 Task: Toggle the diff enable preview in the notebook.
Action: Mouse moved to (16, 471)
Screenshot: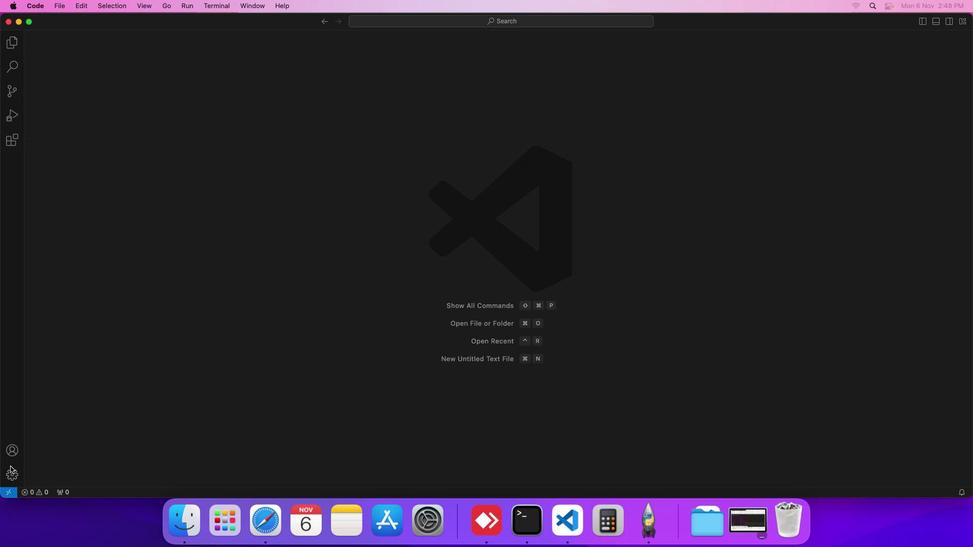 
Action: Mouse pressed left at (16, 471)
Screenshot: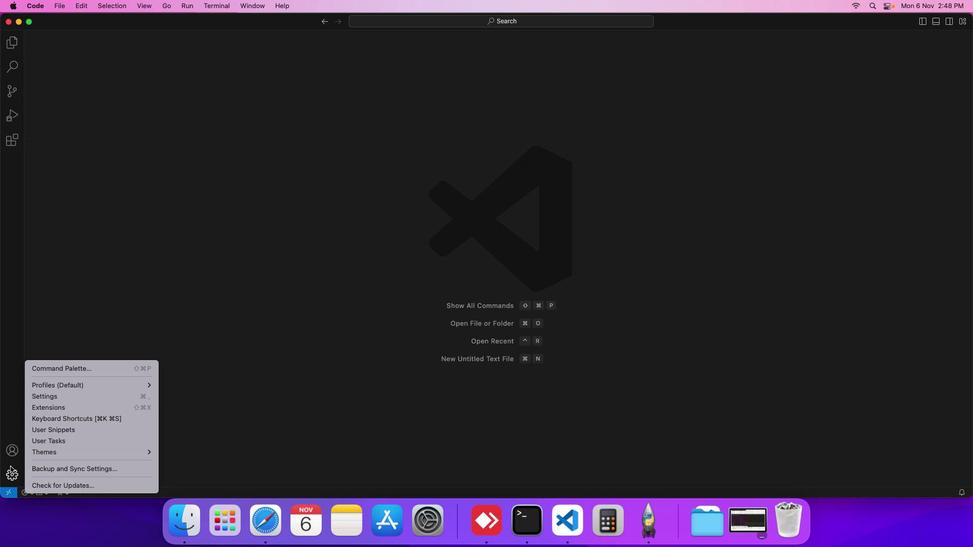 
Action: Mouse moved to (47, 404)
Screenshot: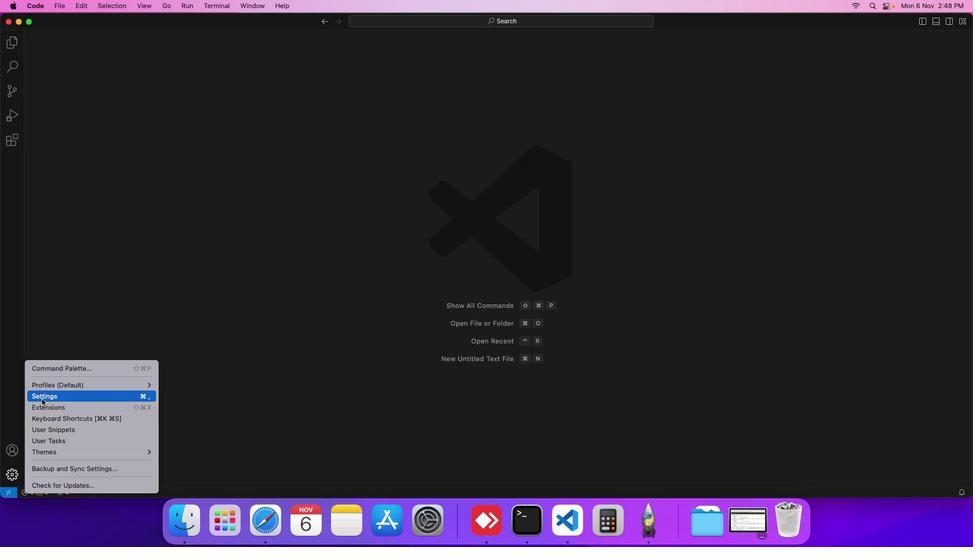 
Action: Mouse pressed left at (47, 404)
Screenshot: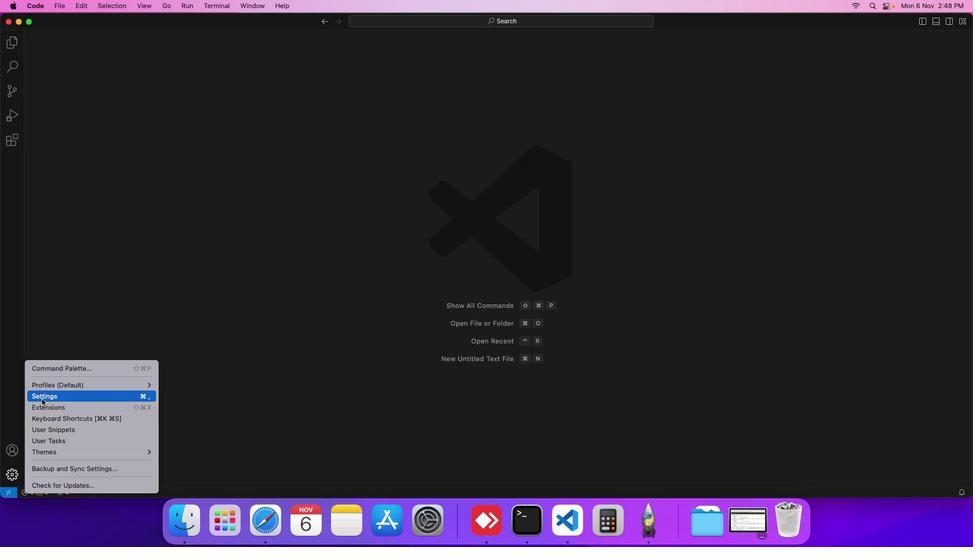 
Action: Mouse moved to (227, 149)
Screenshot: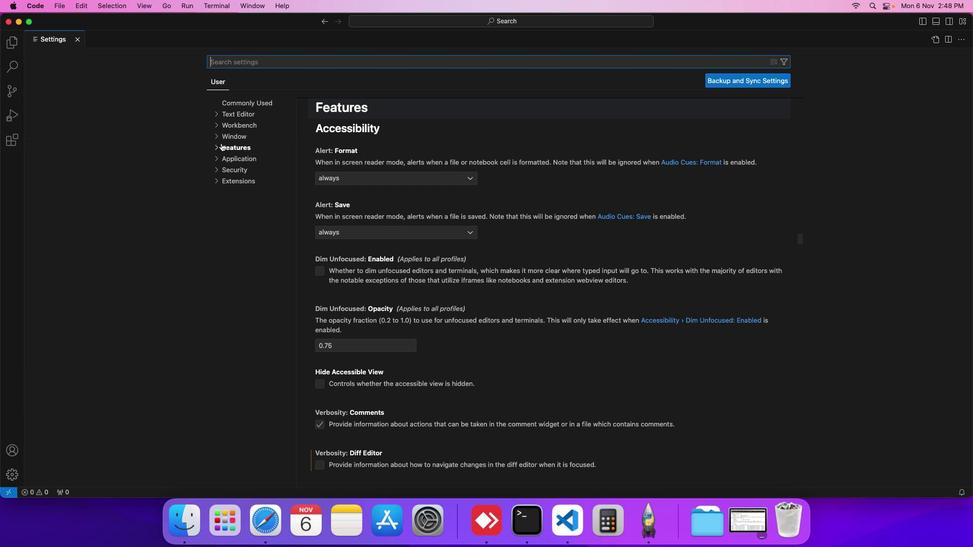 
Action: Mouse pressed left at (227, 149)
Screenshot: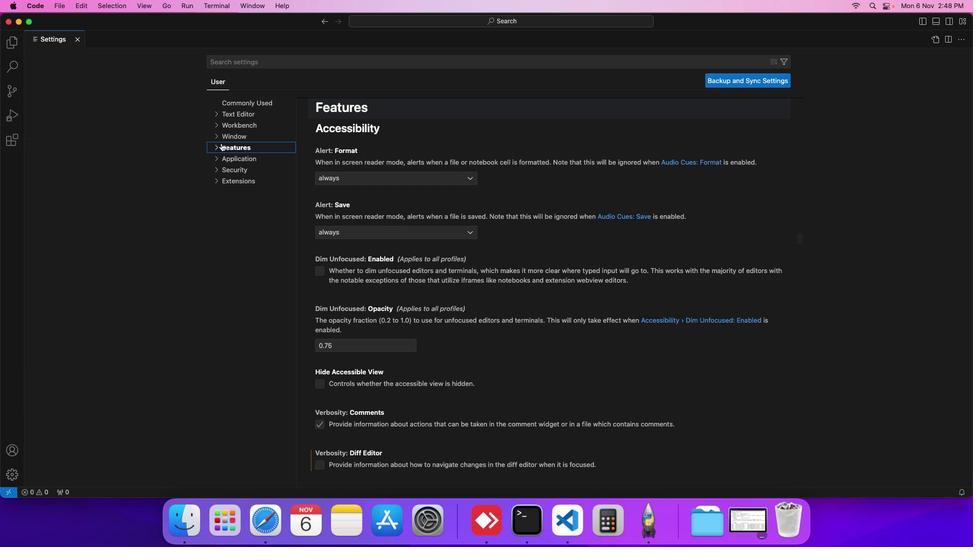 
Action: Mouse moved to (253, 320)
Screenshot: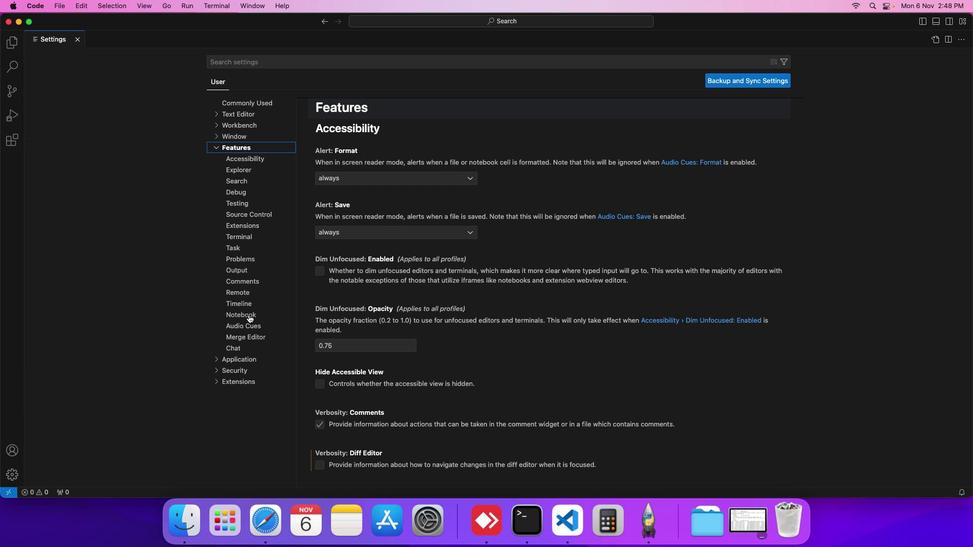 
Action: Mouse pressed left at (253, 320)
Screenshot: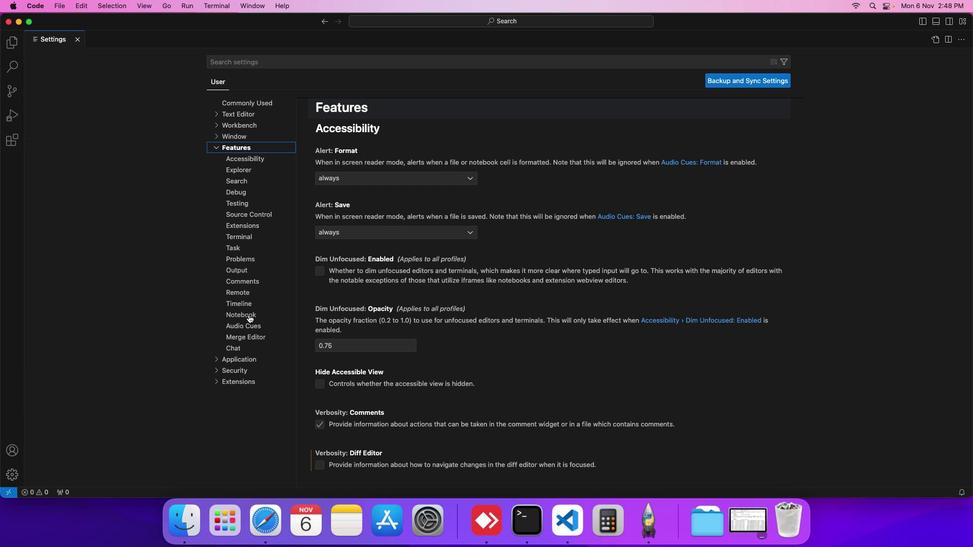 
Action: Mouse moved to (340, 261)
Screenshot: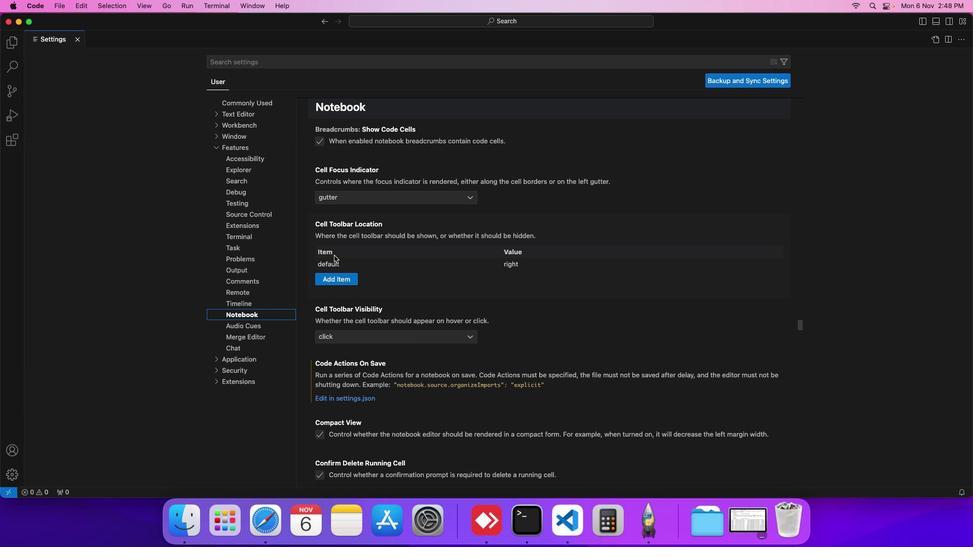 
Action: Mouse scrolled (340, 261) with delta (5, 5)
Screenshot: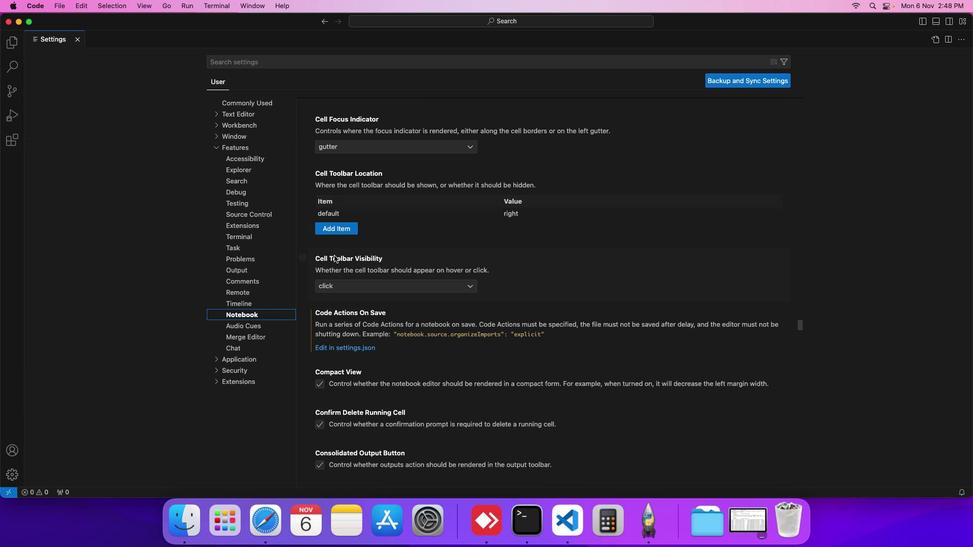 
Action: Mouse scrolled (340, 261) with delta (5, 5)
Screenshot: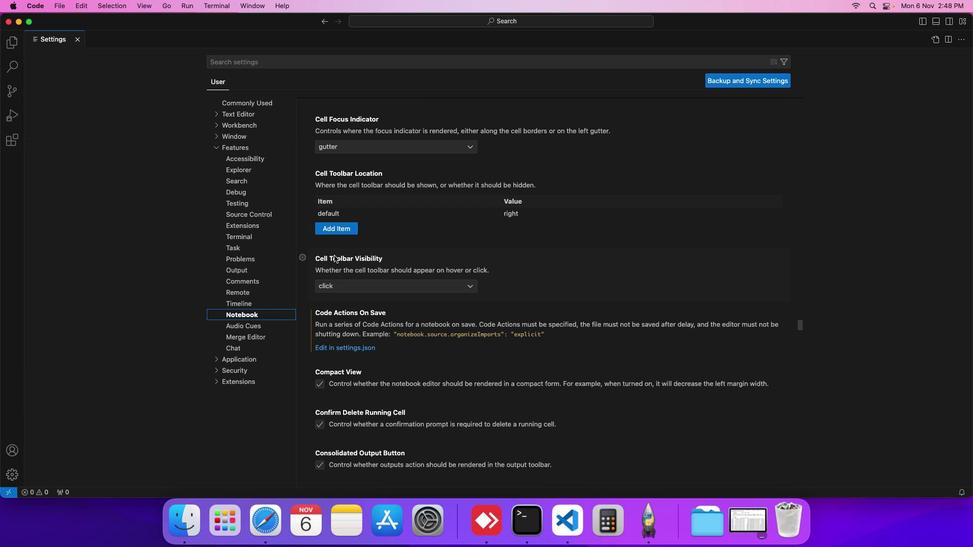 
Action: Mouse scrolled (340, 261) with delta (5, 5)
Screenshot: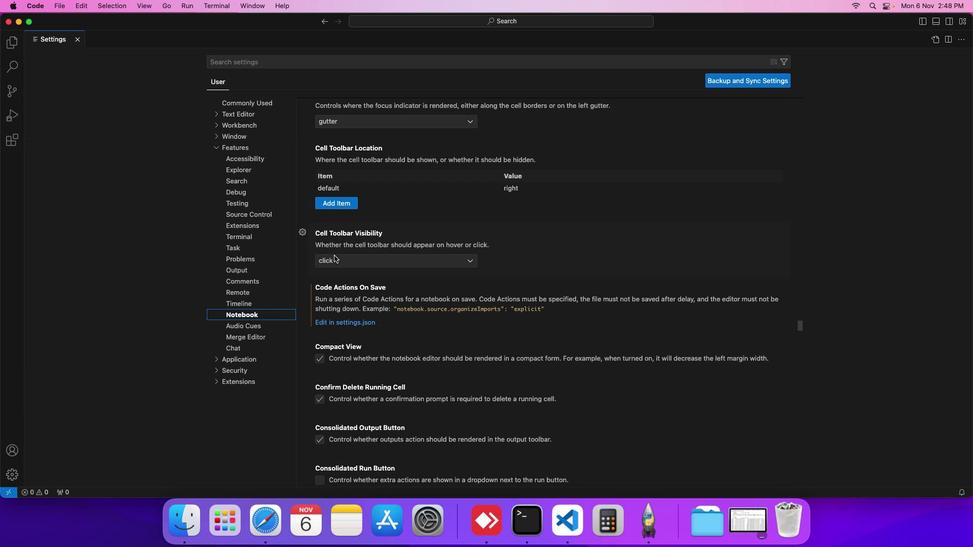 
Action: Mouse scrolled (340, 261) with delta (5, 5)
Screenshot: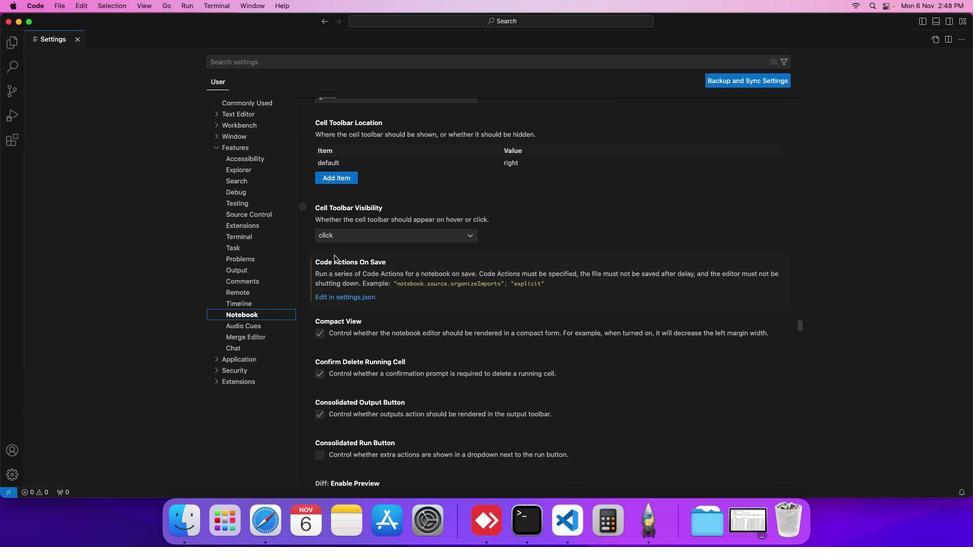 
Action: Mouse scrolled (340, 261) with delta (5, 5)
Screenshot: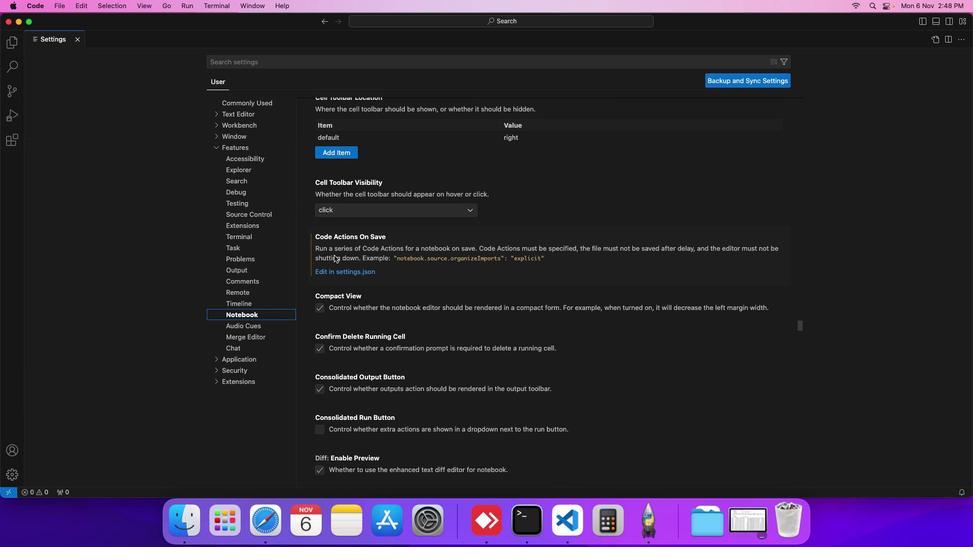 
Action: Mouse scrolled (340, 261) with delta (5, 5)
Screenshot: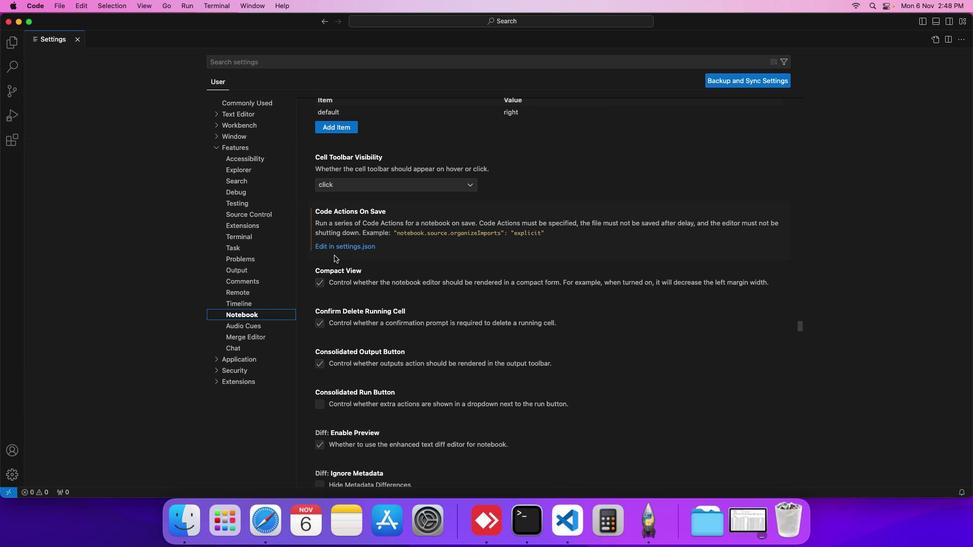 
Action: Mouse scrolled (340, 261) with delta (5, 5)
Screenshot: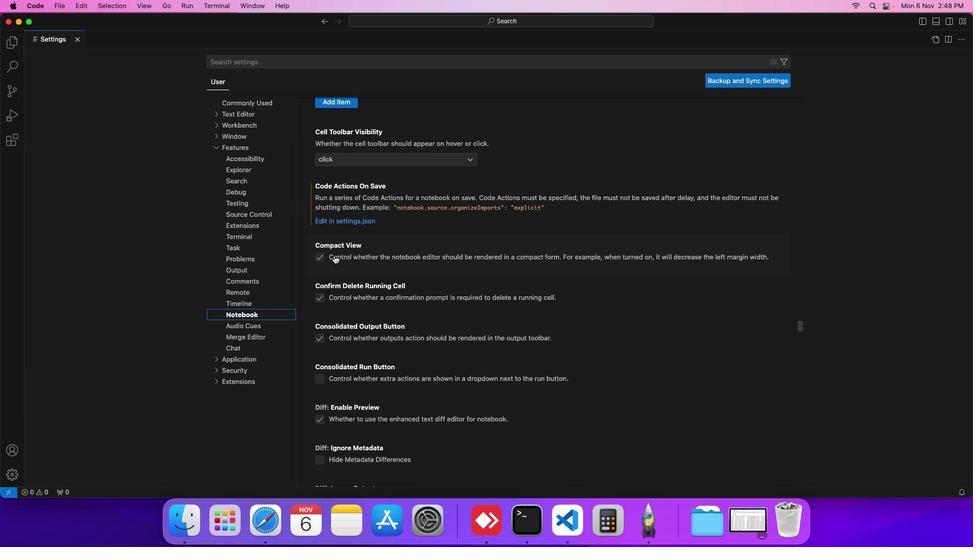 
Action: Mouse scrolled (340, 261) with delta (5, 5)
Screenshot: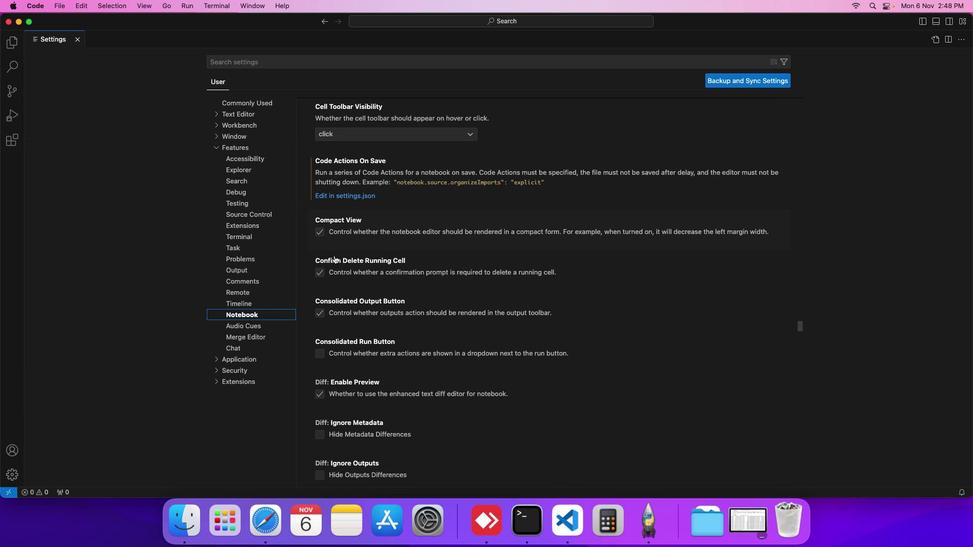 
Action: Mouse scrolled (340, 261) with delta (5, 5)
Screenshot: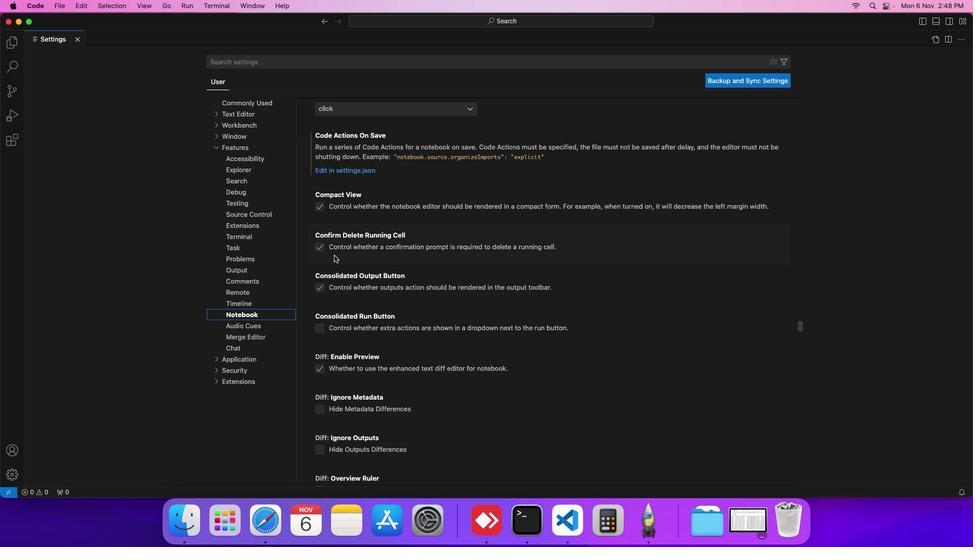 
Action: Mouse scrolled (340, 261) with delta (5, 5)
Screenshot: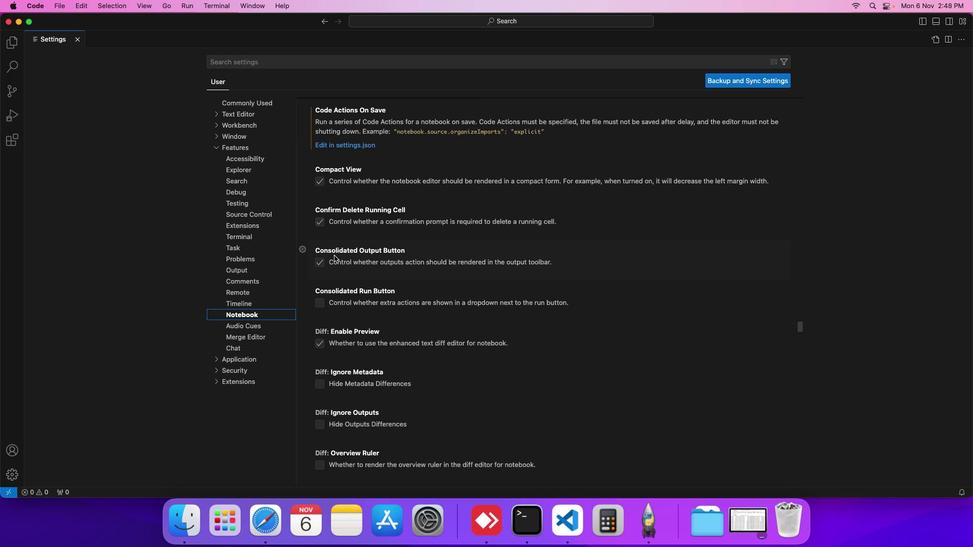 
Action: Mouse scrolled (340, 261) with delta (5, 5)
Screenshot: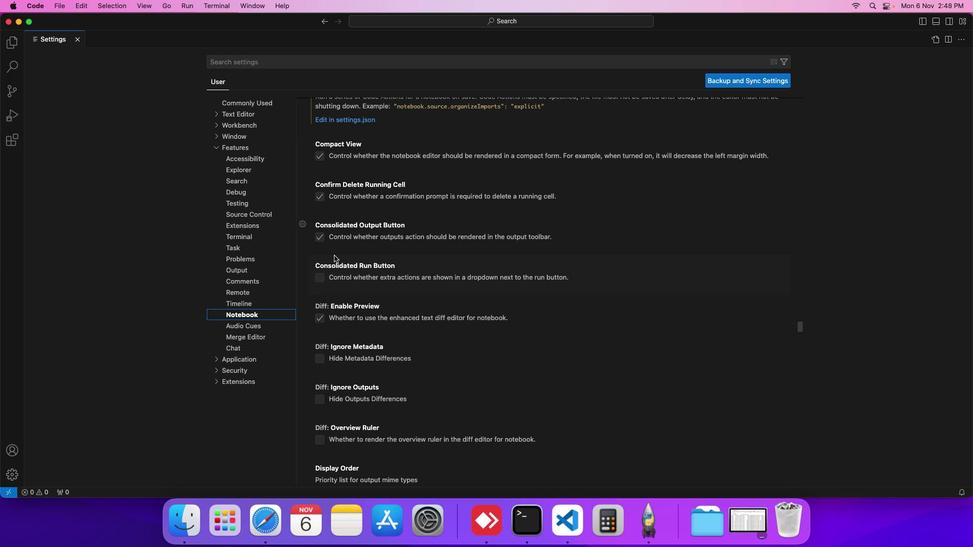 
Action: Mouse scrolled (340, 261) with delta (5, 5)
Screenshot: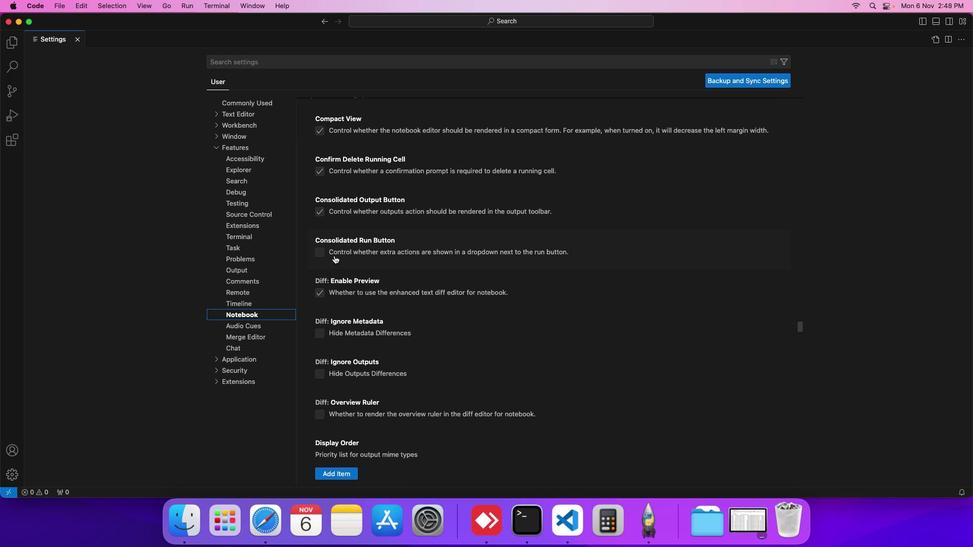 
Action: Mouse scrolled (340, 261) with delta (5, 5)
Screenshot: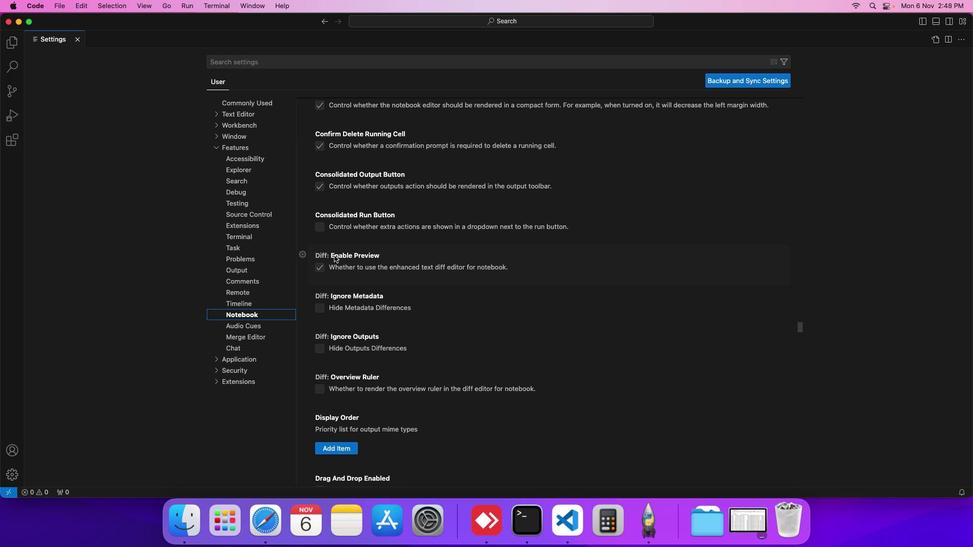 
Action: Mouse moved to (329, 274)
Screenshot: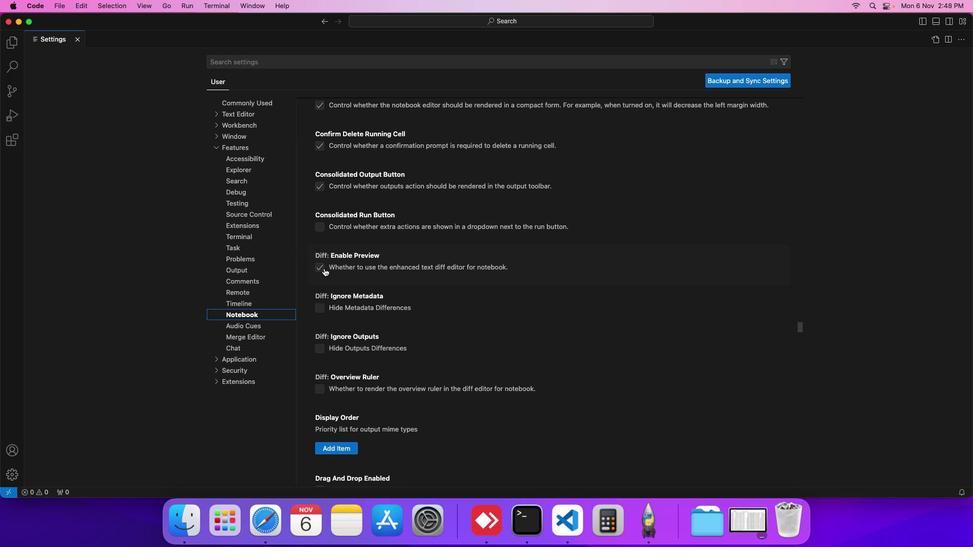 
Action: Mouse pressed left at (329, 274)
Screenshot: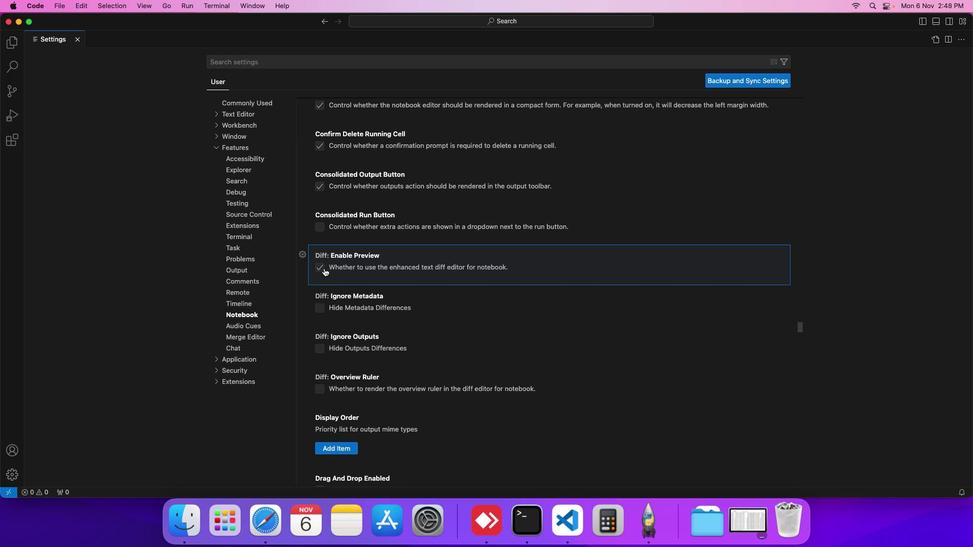 
Action: Mouse moved to (354, 299)
Screenshot: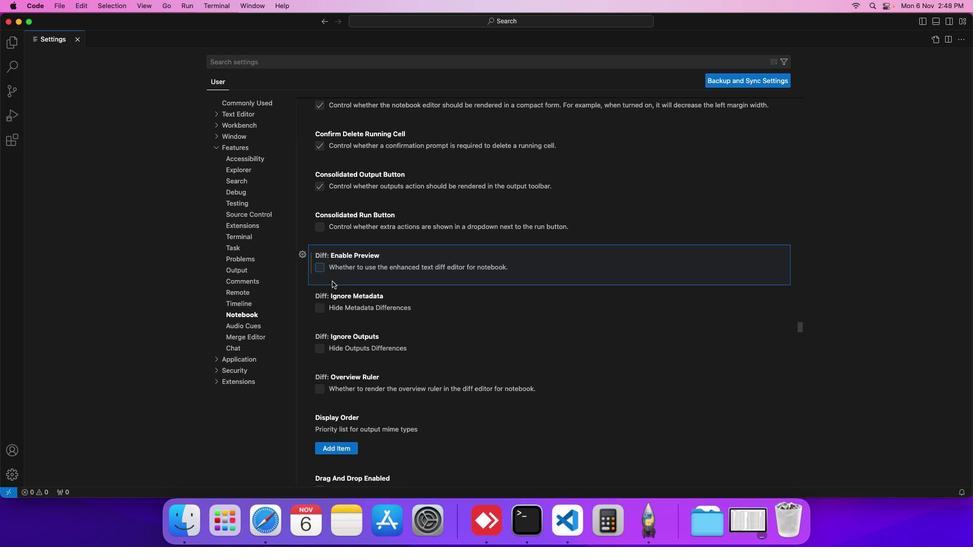 
